 Task: Write a function that takes an array and a function as parameters and checks if at least one element in the array is less than a specified value and greater than a specified value.
Action: Mouse moved to (677, 81)
Screenshot: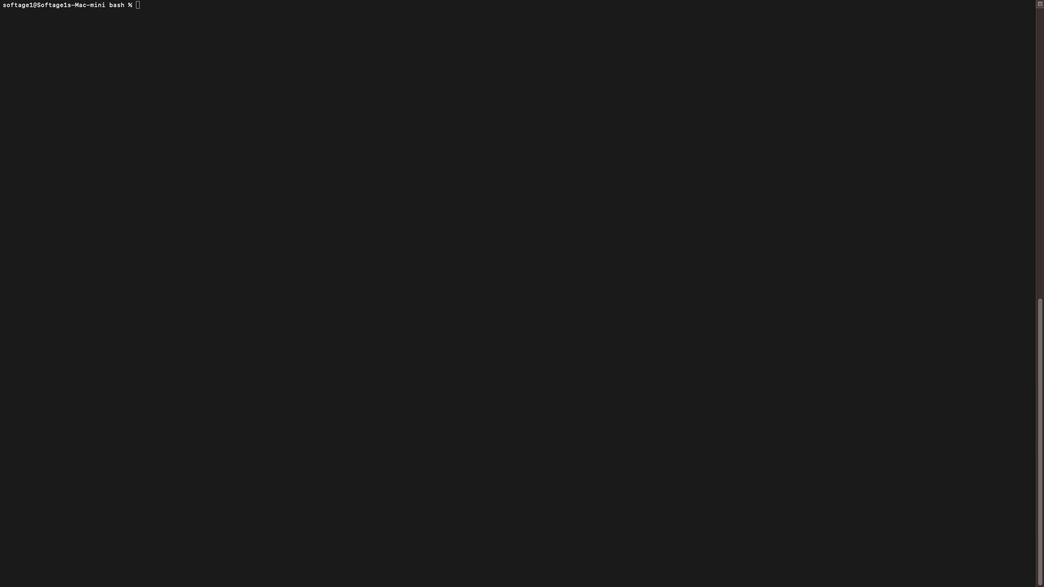 
Action: Mouse pressed left at (677, 81)
Screenshot: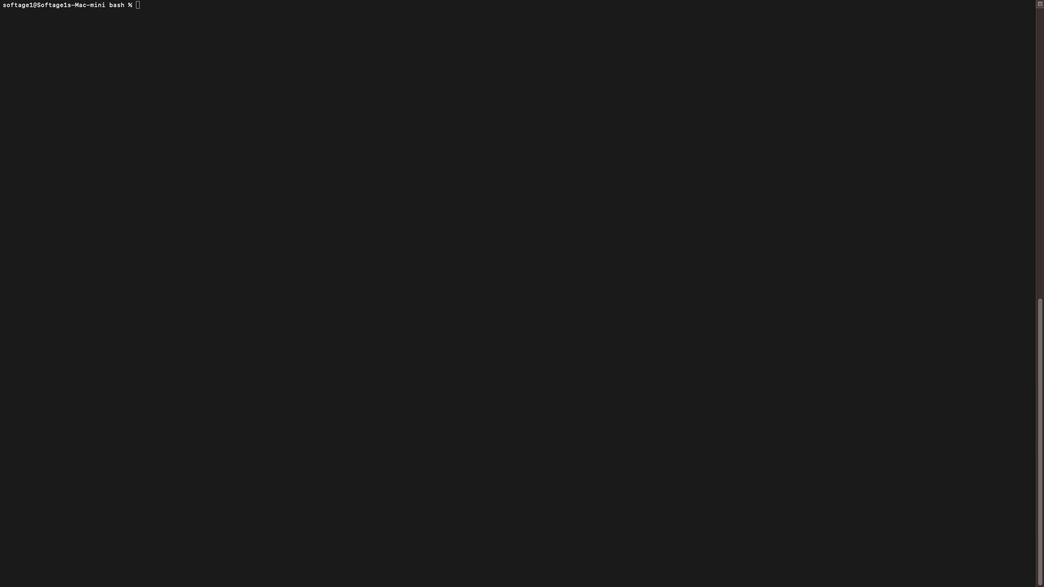 
Action: Mouse moved to (655, 81)
Screenshot: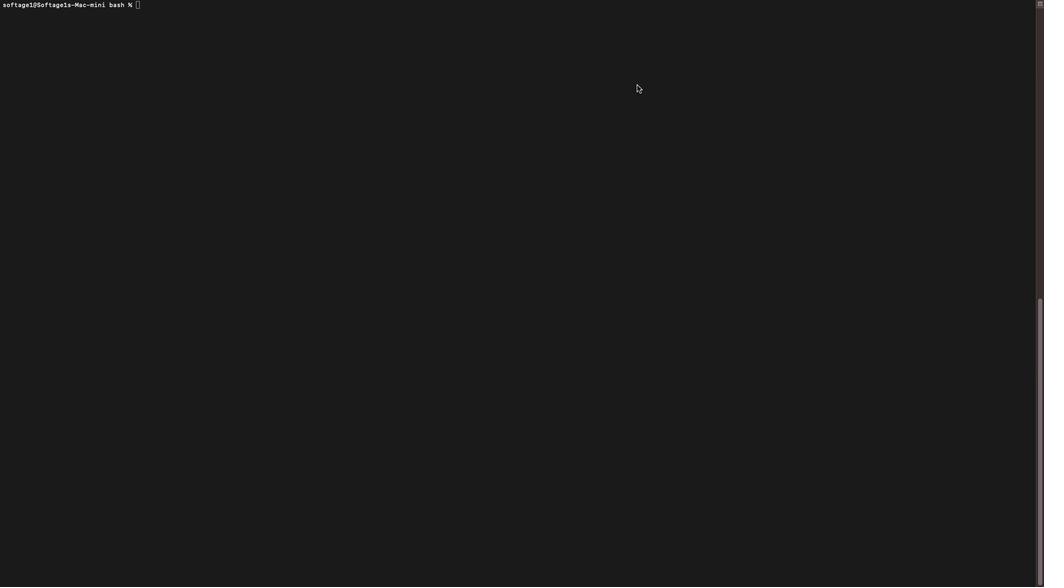 
Action: Mouse pressed left at (655, 81)
Screenshot: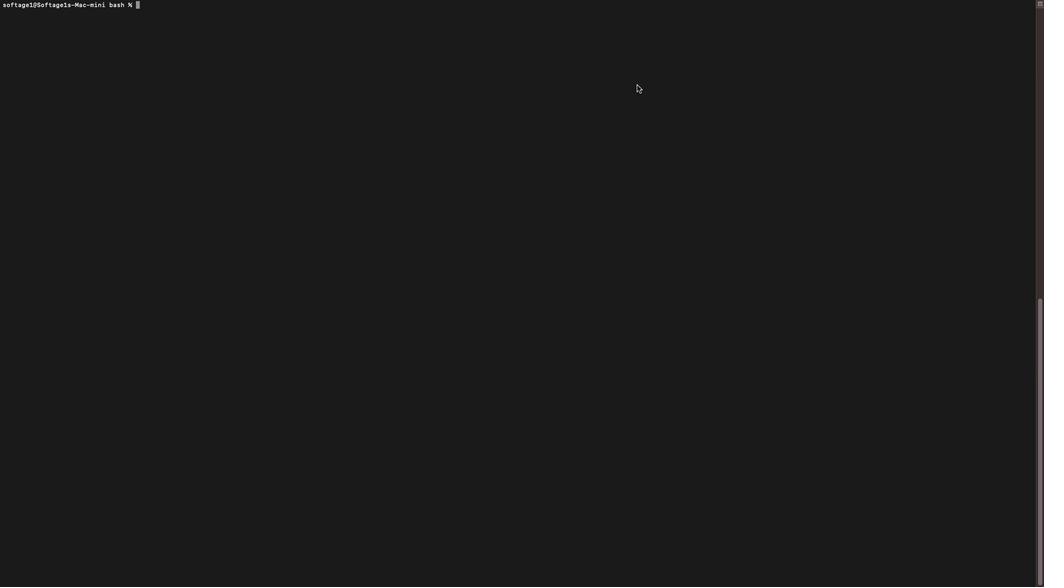 
Action: Mouse moved to (629, 82)
Screenshot: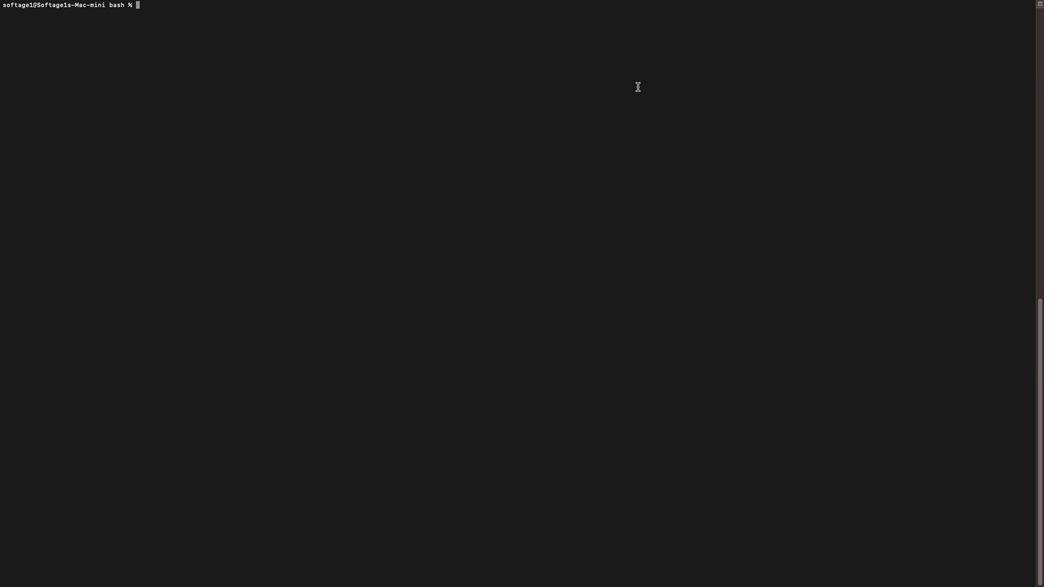 
Action: Mouse pressed left at (629, 82)
Screenshot: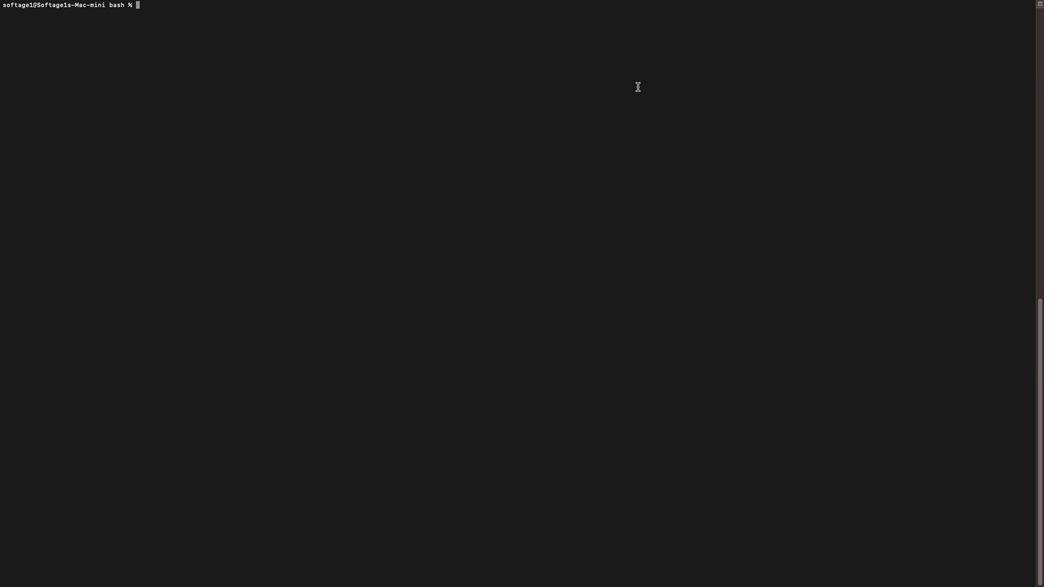 
Action: Mouse moved to (629, 82)
Screenshot: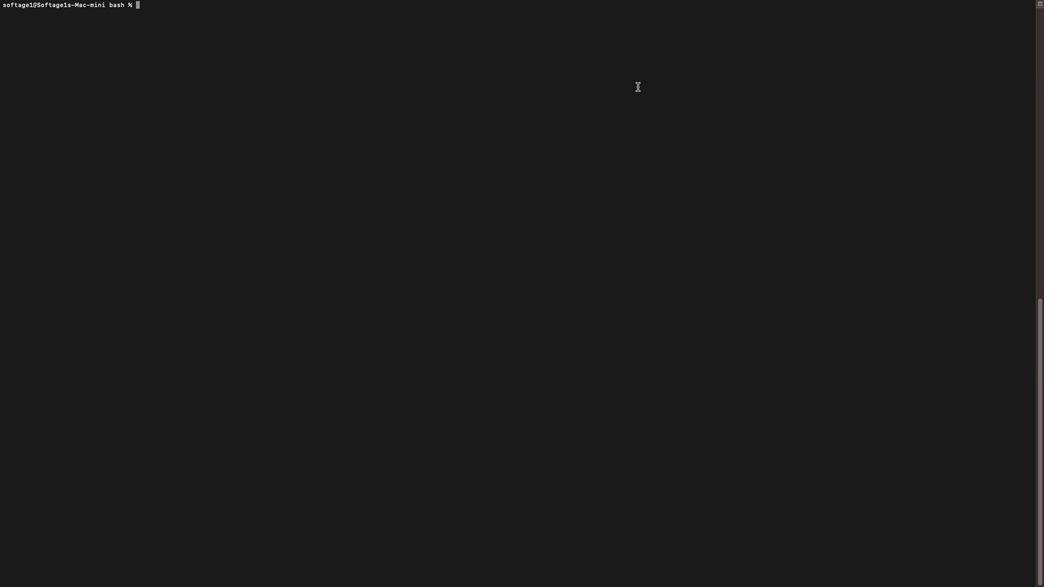 
Action: Key pressed 'v''i''m'Key.space'b''a''s''h''4''7'Key.backspaceKey.backspace'5''0''.''s''h'Key.enter'i'Key.shift'#'Key.space'f''u''n''c''t''i''o''n'Key.space't''o'Key.space'c''h''e''c''k'Key.space'i''f'Key.space'a''t'Key.space'l''e''a''s''t'Key.space'o''n''e'Key.space'e''l''e''m''e''n''t'Key.space'i''n'Key.space'a''n'Key.space'a''r''r''a''y'Key.space'm''e''e''t''s'Key.space's'Key.backspaceKey.spaceKey.backspace'a'Key.space'c''o''n''d''i''t''i''o''n'Key.enter'c''g'Key.backspace'h''e''c''k'Key.shift_r'_''a''r''r''a''y'Key.shift_r'_''r''a''n''g''e'Key.shift_r'('')'Key.spaceKey.shift_r'{'Key.enterKey.spaceKey.space'l''o''c''a''l'Key.space'a''r''r''='Key.shift_r'('Key.shift_r'"'Key.shift'$'Key.shift'@'Key.shift_r'"'Key.shift_r')'Key.spaceKey.enterKey.spaceKey.space'l''o''c''a''l'Key.space'm''i''n''='Key.shift_r'"'Key.spaceKey.backspaceKey.shift'$''1'Key.shift_r'"'Key.enterKey.spaceKey.space'l''o''c''a''l'Key.space'm''a''x''='Key.shift_r'"'Key.shift'$''2'Key.shift_r'"'Key.enterKey.enterKey.spaceKey.spaceKey.shift'#'Key.space'l''o''o''p'Key.space't''h''r''o''u''g''h'Key.space't''h''e'Key.space'e''l''e''m''e''n''t''s'Key.space'i''n'Key.space'a''r''r''a''y'Key.enterKey.spaceKey.space'f''o''r'Key.space'e''l''e''m''e''n''t'Key.space'i''n'Key.spaceKey.shift_r'"'Key.shift'$'Key.shift_r'{''a''r''r''['Key.shift'@'']'Key.shift_r':''2'Key.shift_r'}'Key.shift_r'"'';'Key.space'd''o'Key.enterKey.spaceKey.spaceKey.spaceKey.spaceKey.shift'#'Key.space'c''h''e''c''k'Key.space'i''f'Key.space't''h''e'Key.space'e''l''e''m''e''n''t'Key.space'i''s'Key.space'g''r''e''a''t''e''r'Key.space't''h''a''n'Key.space'm''i''n'Key.space'a''n''d'Key.space'l''e''s''s'Key.space't''h''a''n'Key.space'm''a''x'Key.enterKey.spaceKey.spaceKey.spaceKey.space'i''f'Key.spaceKey.shift_r'(''('Key.spaceKey.backspace'e''l''e''m''e''n''t'Key.spaceKey.shift_r'>'Key.space'm''i''n'Key.spaceKey.shift'&''&'Key.space'e''l''e''m''e''n''t'Key.spaceKey.shift_r'<'Key.space'm''a''x'Key.shift_r')'')'')'Key.backspace';'Key.space't''h''a''n'Key.backspaceKey.backspace'e''n'Key.enterKey.spaceKey.spaceKey.spaceKey.spaceKey.spaceKey.space'e''c''h''o'Key.spaceKey.shift_r'"'Key.shift'A''t'Key.space'l''e''a''s''t'Key.space'o''n''e'Key.space'e''l''e''m''e''n''t'Key.space'm''e''e''t''s'Key.space't''h''e'Key.space'c''o''n''d''i''t''i''o''n''.'Key.shift_r'"'Key.enterKey.spaceKey.spaceKey.spaceKey.spaceKey.spaceKey.space'r''e''t''u''r''n'Key.space'0'Key.enterKey.spaceKey.spaceKey.space'f''i'Key.enterKey.space'd''o''n''e'Key.leftKey.leftKey.leftKey.leftKey.upKey.upKey.upKey.upKey.upKey.upKey.downKey.downKey.downKey.downKey.downKey.downKey.spaceKey.rightKey.upKey.upKey.upKey.upKey.upKey.downKey.downKey.downKey.downKey.spaceKey.upKey.upKey.upKey.downKey.downKey.downKey.downKey.downKey.rightKey.rightKey.rightKey.enterKey.spaceKey.spaceKey.enterKey.spaceKey.spaceKey.upKey.upKey.downKey.downKey.down'e''c''h''o'Key.spaceKey.shift_r'"'Key.shift'n''o'Key.space'e''l''e''m''e''n''t'Key.space'm''e''e''t''s'Key.space't''h''e'Key.space'c''o''n''d''i''t''i''o''n''.'Key.shift_r'"'Key.enterKey.spaceKey.space'r''e''t''u''r''n'Key.space'1'Key.enterKey.enterKey.shift'#'Key.space'e''x''a''m''p''l''e'Key.space'u''s''a''g''r'Key.backspace'e'Key.shift_r':'Key.enter'm''y'Key.shift_r'_''a''r''r''a''y''='Key.shift_r'(''1''0'Key.space'2''0'Key.space'3''0'Key.space'4''0'Key.space'5''0'Key.shift_r')'Key.enter'm''i''n'Key.shift_r'_''v''a''l''u''e''=''1''5'Key.enter'm''a''x'Key.shift_r'_''v''a''l''u''e''=''3''5'Key.enterKey.enter'c''h''e''c''k'Key.shift_r'_''a''r''r''a''y'Key.shift_r'_''r''a''n''g''e'Key.spaceKey.shift_r'"'Key.shift'$''m''i''n'Key.shift_r'_''v''a''l''u''e'Key.shift_r'"'Key.spaceKey.space'\x05''\x05''\x05''\x05''\x05'Key.leftKey.leftKey.spaceKey.shift_r'"'Key.shift'$''m''a''x'Key.shift_r'_''v''a''l''u''e'Key.shift_r'"'Key.spaceKey.shift_r'"'Key.shift'$'Key.shift_r'{''m''y'Key.shift_r'_''a''r''r''a''y''[''2'Key.backspaceKey.shift'@'']'Key.shift_r'}'Key.shift_r'"'Key.enterKey.escKey.shift_r':''w''q'Key.shift'!'Key.enter'c''h''m''o''d'Key.spaceKey.shift_r'+''x'Key.space'b''a''s''h''5''0''.''s''h'Key.enter'.''/''b''a''s''h''5''0''.''s''h'Key.enterKey.upKey.upKey.upKey.enterKey.rightKey.rightKey.rightKey.rightKey.rightKey.rightKey.rightKey.rightKey.rightKey.rightKey.rightKey.rightKey.rightKey.rightKey.rightKey.rightKey.rightKey.rightKey.downKey.downKey.downKey.downKey.downKey.downKey.downKey.downKey.downKey.downKey.downKey.downKey.downKey.downKey.downKey.downKey.downKey.downKey.downKey.downKey.downKey.downKey.downKey.downKey.downKey.upKey.upKey.downKey.leftKey.leftKey.leftKey.leftKey.leftKey.leftKey.leftKey.leftKey.leftKey.leftKey.leftKey.leftKey.leftKey.leftKey.leftKey.leftKey.leftKey.rightKey.rightKey.rightKey.rightKey.rightKey.rightKey.rightKey.rightKey.rightKey.rightKey.rightKey.rightKey.rightKey.rightKey.rightKey.rightKey.rightKey.rightKey.rightKey.rightKey.rightKey.rightKey.rightKey.rightKey.rightKey.rightKey.rightKey.rightKey.rightKey.rightKey.rightKey.rightKey.rightKey.rightKey.rightKey.rightKey.rightKey.rightKey.rightKey.rightKey.rightKey.rightKey.rightKey.rightKey.rightKey.rightKey.rightKey.rightKey.rightKey.rightKey.rightKey.rightKey.rightKey.rightKey.rightKey.rightKey.rightKey.rightKey.upKey.upKey.upKey.downKey.rightKey.upKey.upKey.upKey.upKey.upKey.upKey.upKey.upKey.upKey.upKey.upKey.upKey.upKey.upKey.upKey.upKey.upKey.upKey.upKey.upKey.upKey.upKey.upKey.upKey.upKey.downKey.downKey.downKey.downKey.downKey.downKey.downKey.downKey.downKey.downKey.downKey.downKey.downKey.downKey.downKey.downKey.upKey.upKey.upKey.upKey.upKey.upKey.upKey.upKey.upKey.upKey.upKey.upKey.upKey.upKey.upKey.upKey.upKey.downKey.leftKey.leftKey.leftKey.leftKey.leftKey.leftKey.leftKey.leftKey.leftKey.leftKey.leftKey.leftKey.leftKey.leftKey.leftKey.leftKey.leftKey.leftKey.leftKey.leftKey.leftKey.rightKey.rightKey.rightKey.rightKey.rightKey.rightKey.rightKey.rightKey.rightKey.rightKey.rightKey.rightKey.rightKey.rightKey.rightKey.rightKey.rightKey.rightKey.rightKey.rightKey.rightKey.rightKey.downKey.leftKey.leftKey.leftKey.leftKey.leftKey.leftKey.leftKey.leftKey.leftKey.leftKey.leftKey.leftKey.leftKey.leftKey.leftKey.rightKey.rightKey.rightKey.rightKey.rightKey.rightKey.rightKey.rightKey.rightKey.rightKey.rightKey.rightKey.rightKey.rightKey.downKey.leftKey.leftKey.leftKey.leftKey.leftKey.leftKey.rightKey.rightKey.rightKey.rightKey.rightKey.downKey.leftKey.leftKey.leftKey.leftKey.leftKey.leftKey.rightKey.rightKey.rightKey.rightKey.rightKey.rightKey.rightKey.rightKey.rightKey.rightKey.downKey.rightKey.downKey.downKey.leftKey.leftKey.leftKey.leftKey.leftKey.leftKey.leftKey.leftKey.leftKey.leftKey.leftKey.leftKey.rightKey.rightKey.rightKey.rightKey.rightKey.rightKey.rightKey.rightKey.rightKey.rightKey.rightKey.rightKey.rightKey.rightKey.rightKey.rightKey.rightKey.rightKey.rightKey.rightKey.rightKey.rightKey.rightKey.rightKey.rightKey.rightKey.rightKey.rightKey.rightKey.rightKey.downKey.downKey.leftKey.leftKey.leftKey.leftKey.leftKey.leftKey.leftKey.leftKey.leftKey.leftKey.leftKey.leftKey.leftKey.leftKey.leftKey.leftKey.leftKey.leftKey.leftKey.leftKey.leftKey.leftKey.leftKey.leftKey.leftKey.leftKey.leftKey.leftKey.rightKey.rightKey.rightKey.rightKey.rightKey.rightKey.rightKey.rightKey.rightKey.rightKey.rightKey.rightKey.rightKey.rightKey.rightKey.rightKey.rightKey.rightKey.rightKey.rightKey.rightKey.rightKey.rightKey.rightKey.rightKey.rightKey.rightKey.rightKey.rightKey.rightKey.rightKey.rightKey.rightKey.rightKey.rightKey.rightKey.rightKey.rightKey.downKey.leftKey.leftKey.leftKey.leftKey.leftKey.leftKey.leftKey.leftKey.leftKey.leftKey.leftKey.leftKey.leftKey.leftKey.leftKey.leftKey.leftKey.leftKey.leftKey.leftKey.leftKey.leftKey.leftKey.leftKey.leftKey.leftKey.leftKey.leftKey.leftKey.leftKey.leftKey.leftKey.leftKey.leftKey.leftKey.leftKey.leftKey.leftKey.leftKey.rightKey.rightKey.rightKey.rightKey.rightKey.rightKey.rightKey.rightKey.rightKey.rightKey.rightKey.rightKey.rightKey.rightKey.rightKey.rightKey.rightKey.rightKey.rightKey.rightKey.rightKey.rightKey.rightKey.rightKey.rightKey.rightKey.rightKey.downKey.leftKey.leftKey.leftKey.leftKey.leftKey.leftKey.leftKey.upKey.downKey.downKey.leftKey.rightKey.rightKey.rightKey.rightKey.rightKey.rightKey.downKey.leftKey.leftKey.leftKey.upKey.upKey.upKey.upKey.upKey.upKey.upKey.upKey.upKey.upKey.upKey.upKey.downKey.downKey.downKey.downKey.downKey.downKey.downKey.downKey.downKey.downKey.downKey.downKey.downKey.downKey.downKey.upKey.upKey.upKey.downKey.downKey.downKey.upKey.rightKey.rightKey.rightKey.rightKey.rightKey.rightKey.right'i'Key.backspaceKey.shift_r'N'Key.rightKey.rightKey.rightKey.rightKey.rightKey.rightKey.rightKey.rightKey.rightKey.rightKey.rightKey.rightKey.rightKey.rightKey.rightKey.rightKey.rightKey.rightKey.rightKey.rightKey.rightKey.downKey.downKey.shift_rKey.shift_r'}'Key.enterKey.escKey.shift_r':''w''q'Key.shift'!'Key.enterKey.upKey.upKey.enter
Screenshot: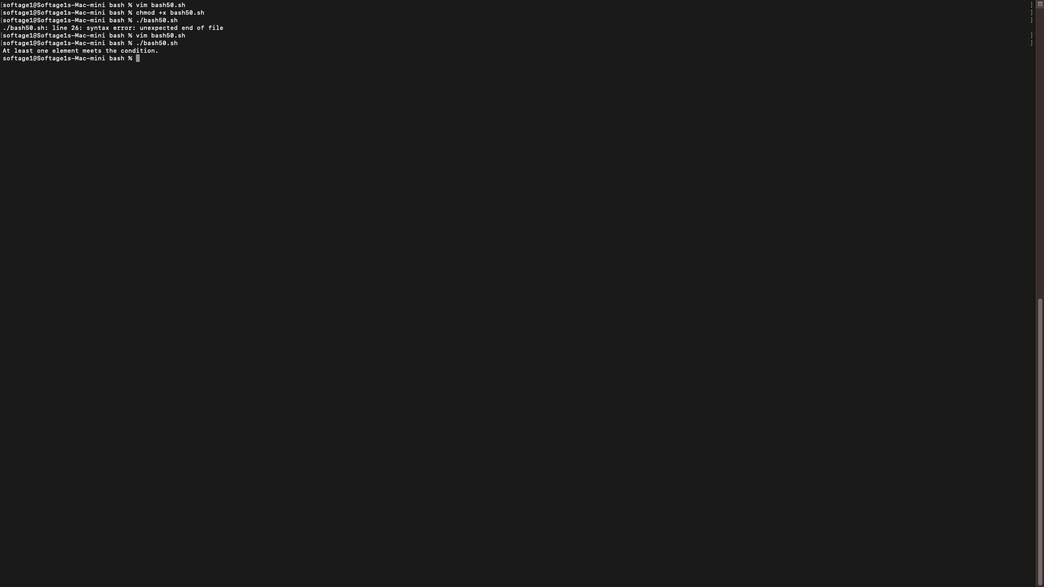 
Action: Mouse moved to (662, 81)
Screenshot: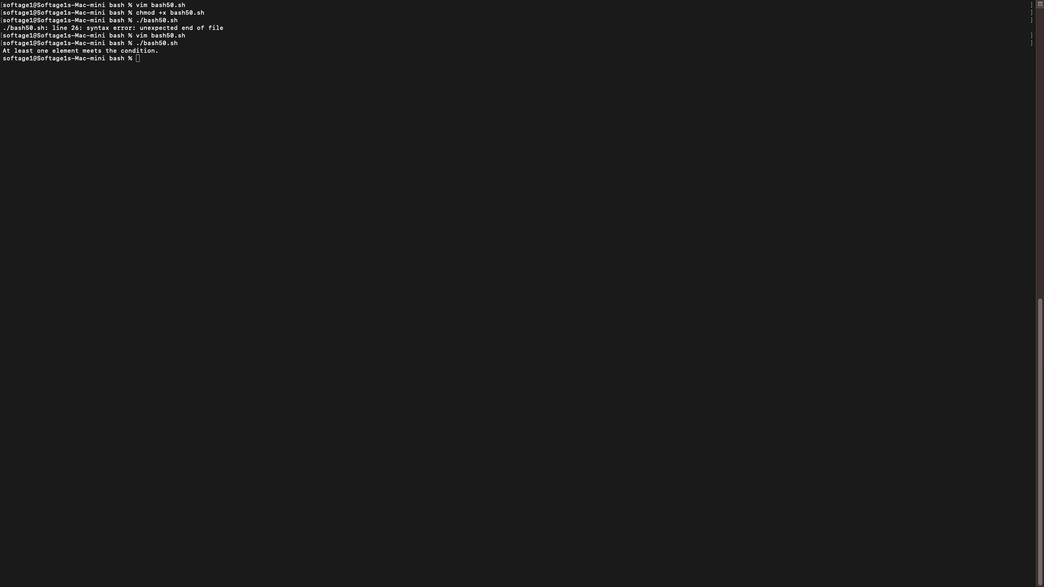 
Action: Mouse pressed left at (662, 81)
Screenshot: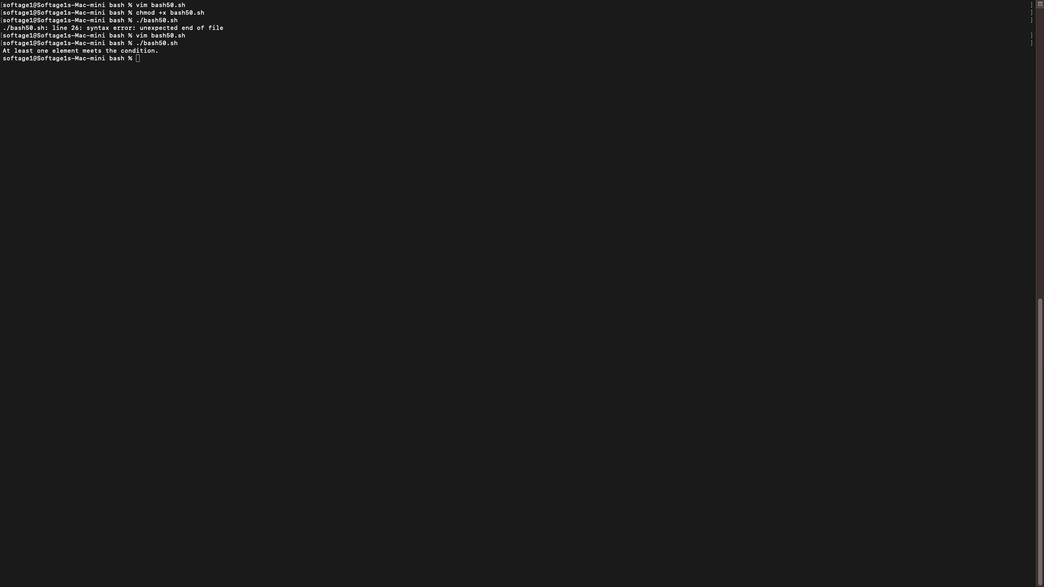 
